 Task: Search for the email with the subject Service renewal logged in from softage.1@softage.net with the filter, email from softage.4@softage.net and a new filter,  Delete it 
Action: Mouse moved to (626, 67)
Screenshot: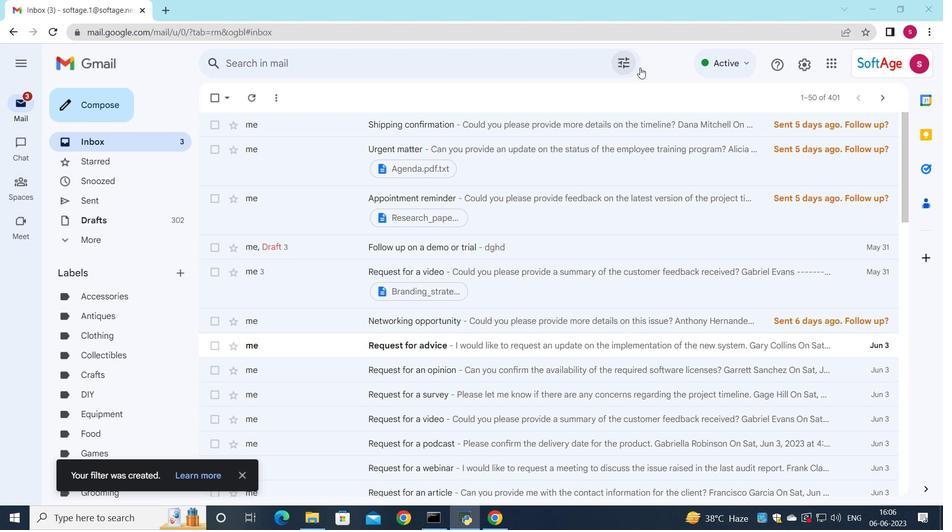 
Action: Mouse pressed left at (626, 67)
Screenshot: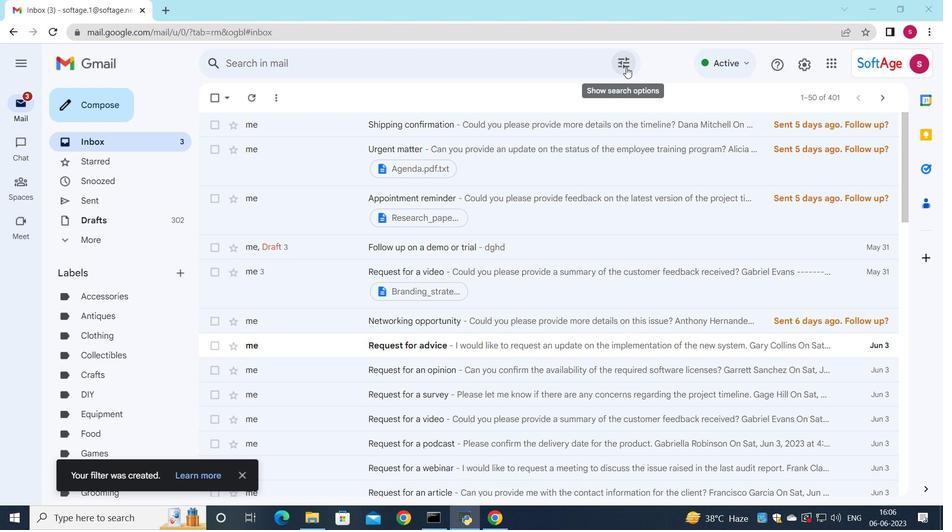 
Action: Mouse moved to (604, 124)
Screenshot: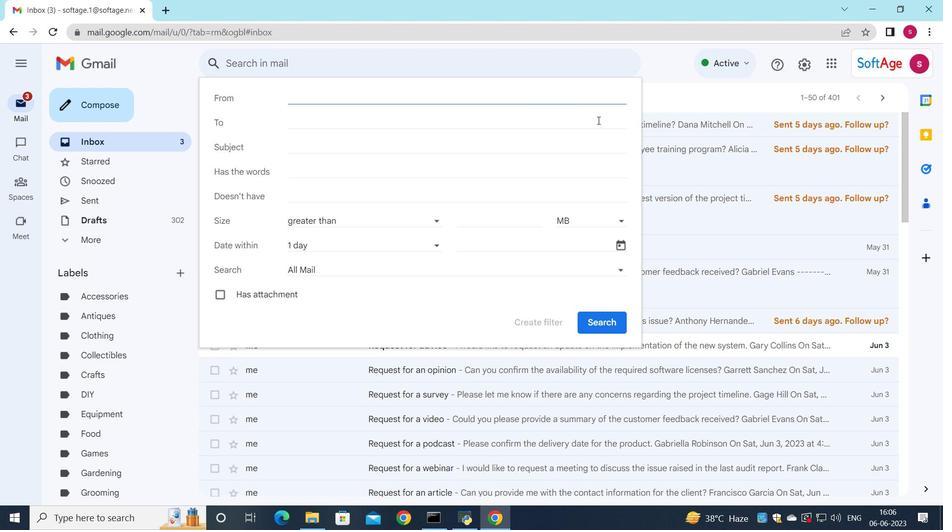 
Action: Key pressed s
Screenshot: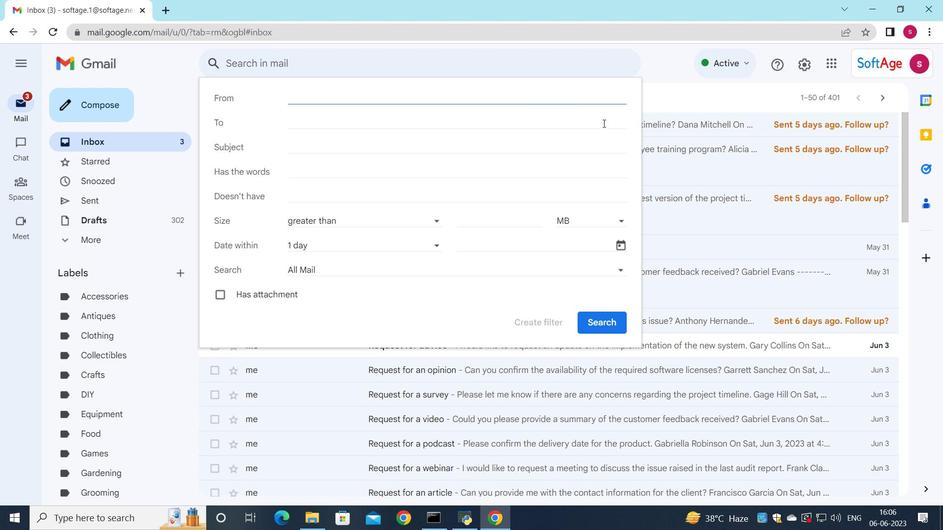 
Action: Mouse moved to (397, 122)
Screenshot: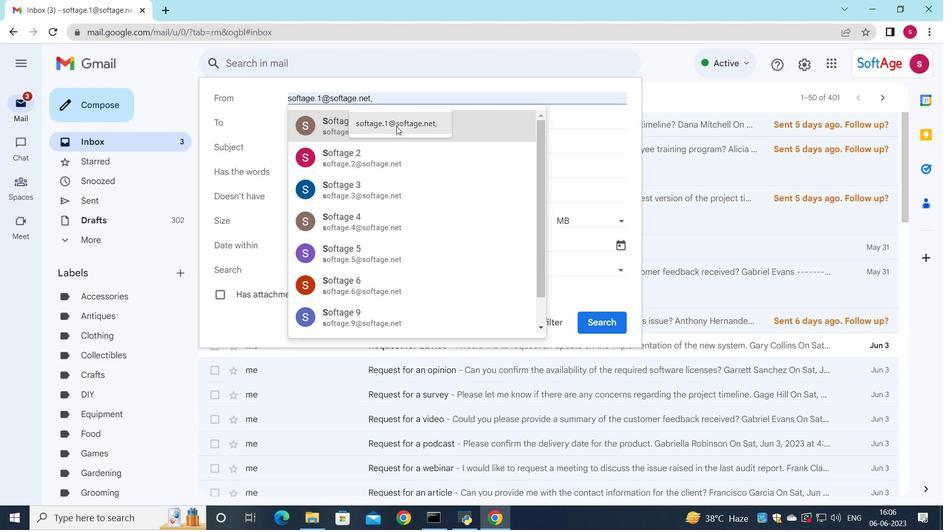 
Action: Mouse pressed left at (397, 122)
Screenshot: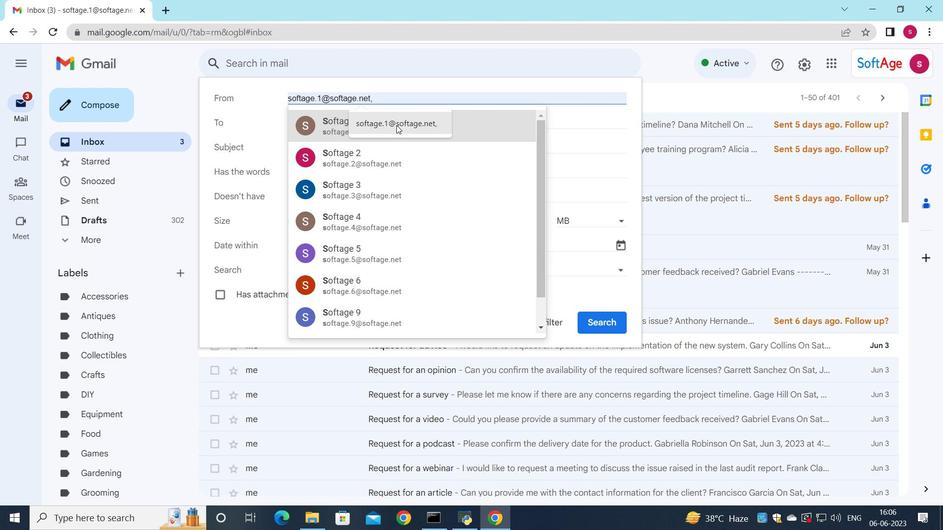 
Action: Mouse moved to (344, 126)
Screenshot: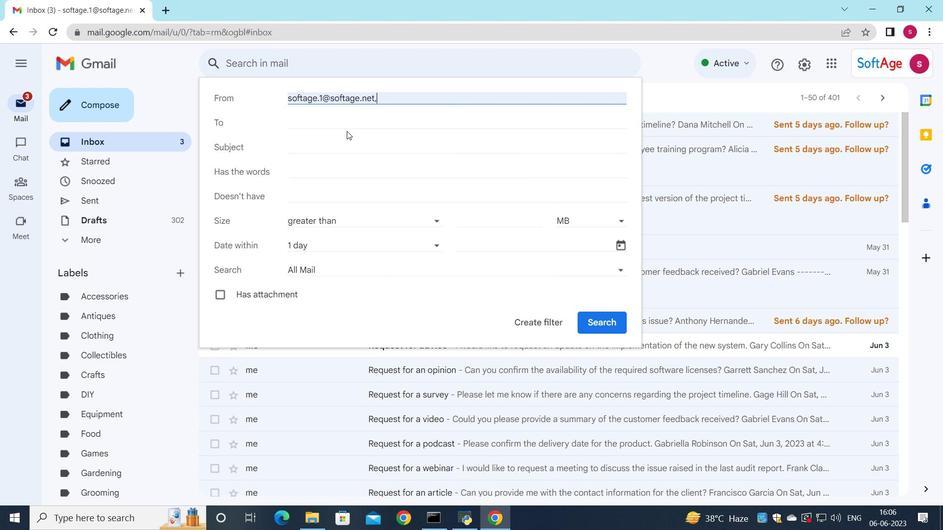 
Action: Mouse pressed left at (344, 126)
Screenshot: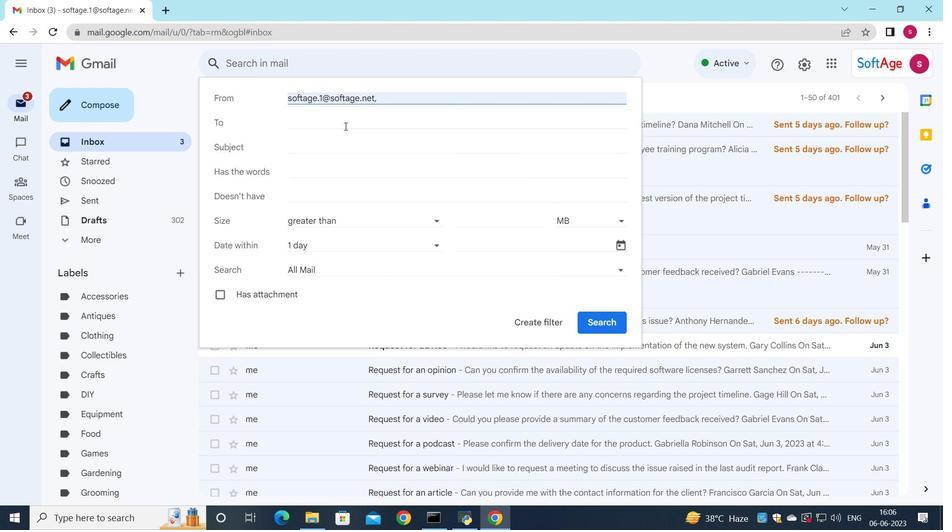 
Action: Key pressed s
Screenshot: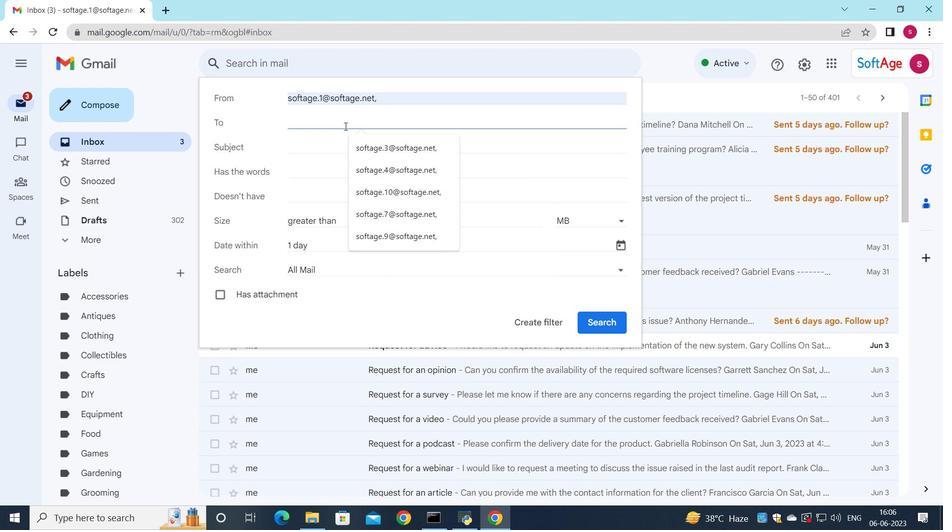 
Action: Mouse moved to (389, 192)
Screenshot: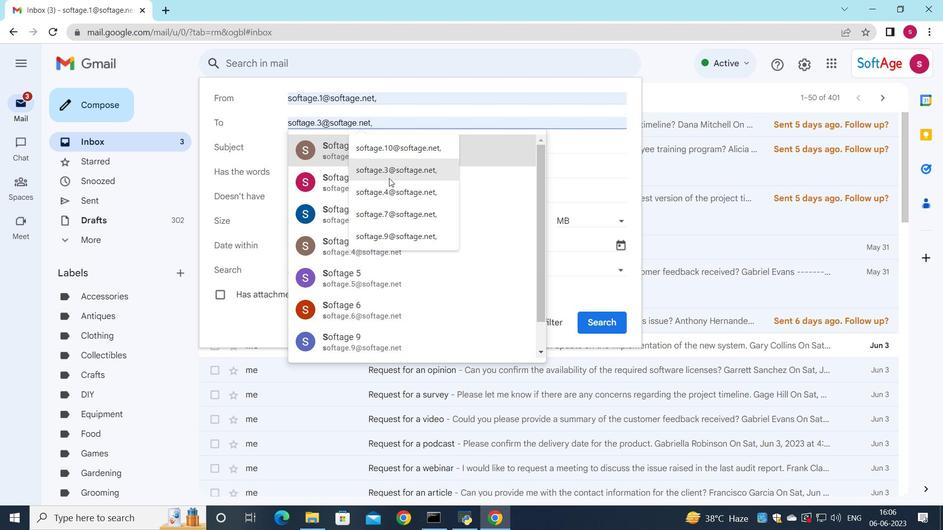 
Action: Mouse pressed left at (389, 192)
Screenshot: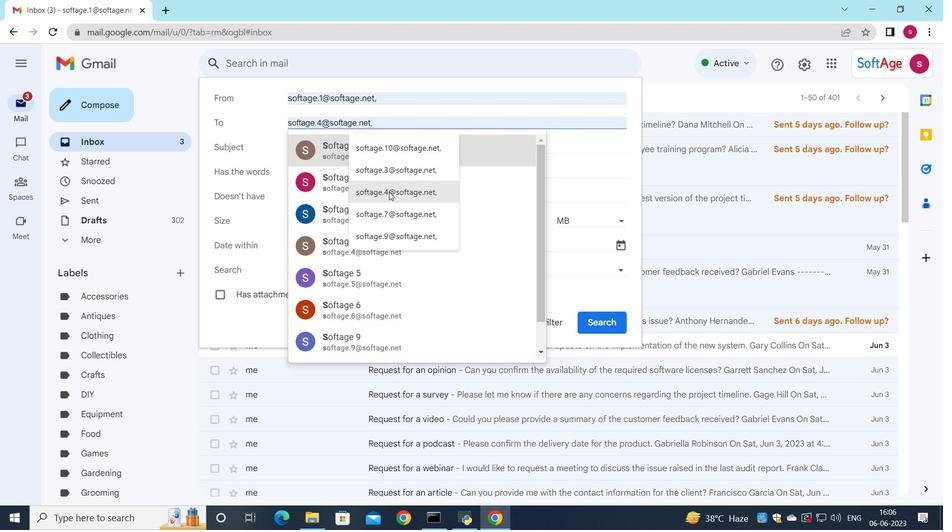
Action: Mouse moved to (321, 156)
Screenshot: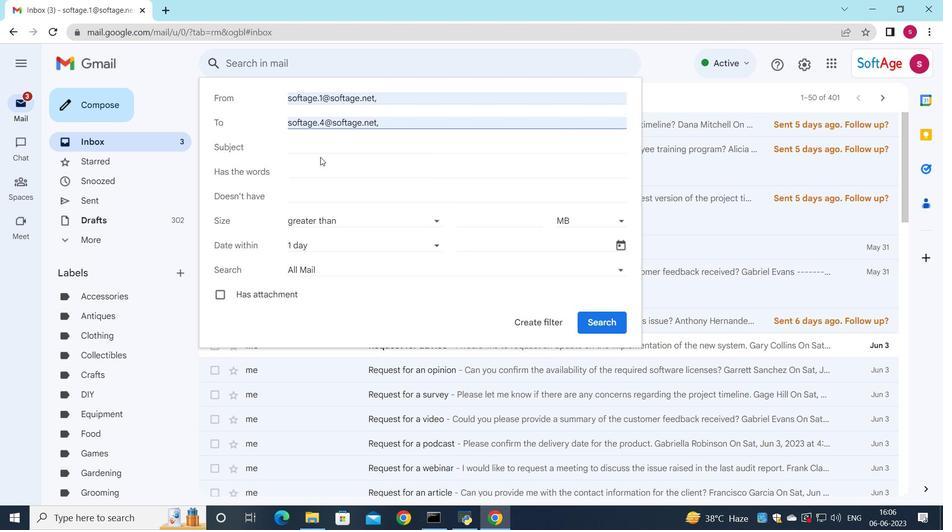 
Action: Mouse pressed left at (321, 156)
Screenshot: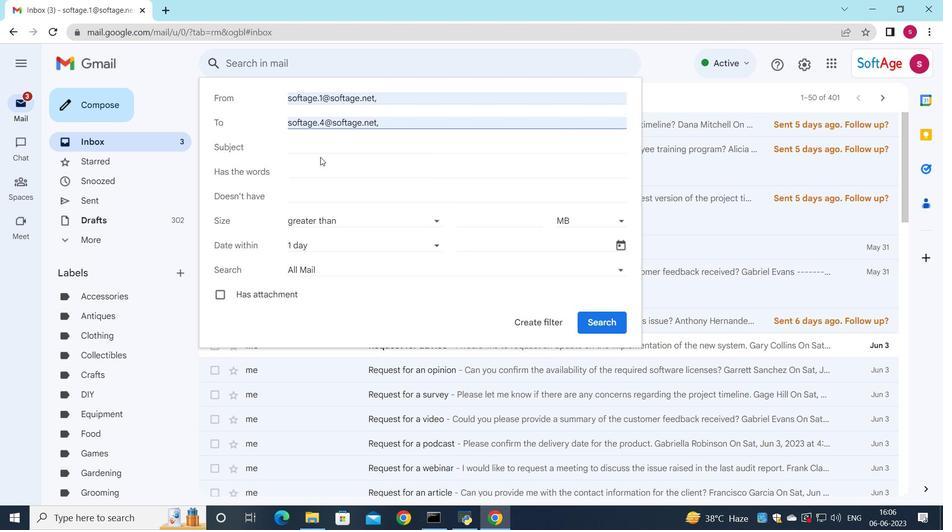 
Action: Mouse moved to (329, 145)
Screenshot: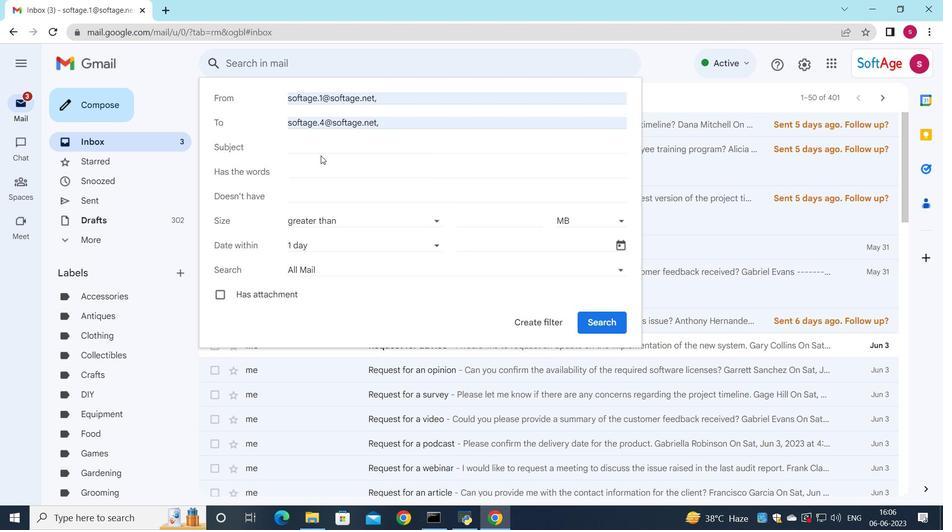 
Action: Mouse pressed left at (329, 145)
Screenshot: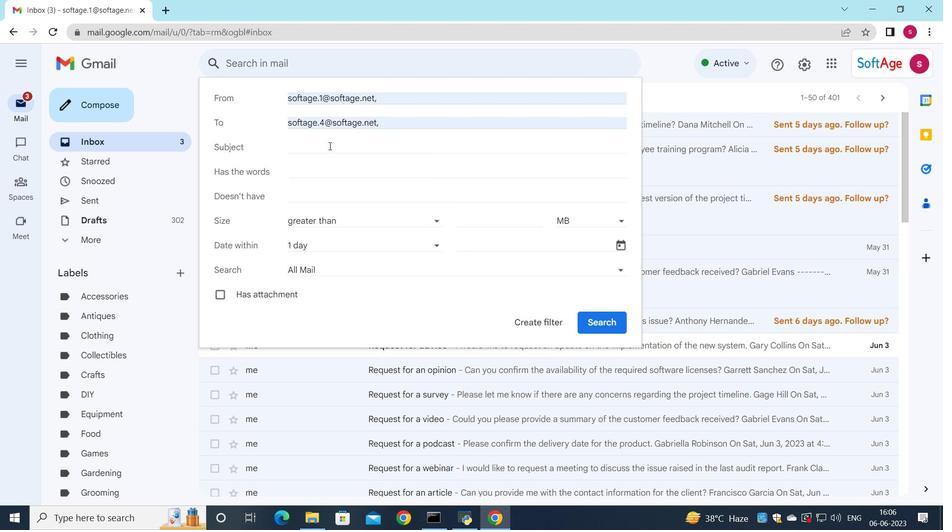 
Action: Key pressed <Key.shift>Service<Key.space>renewal
Screenshot: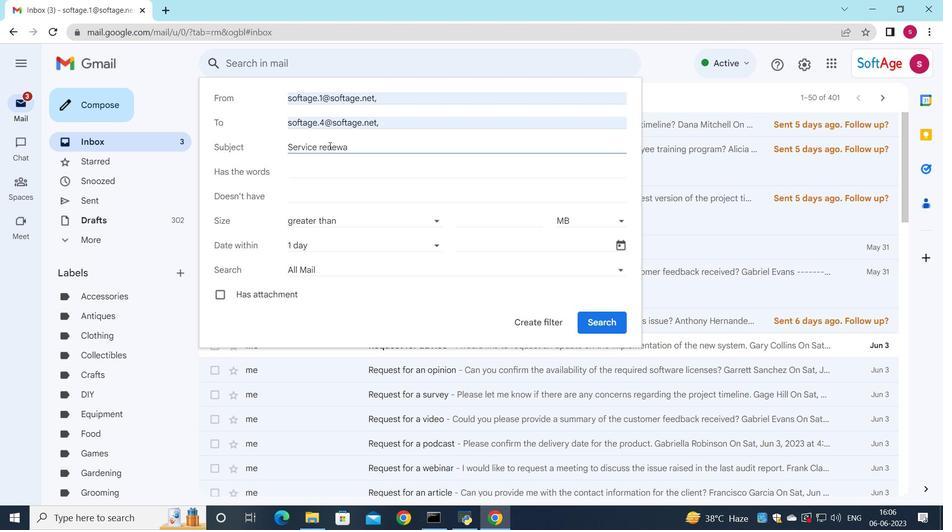 
Action: Mouse moved to (324, 242)
Screenshot: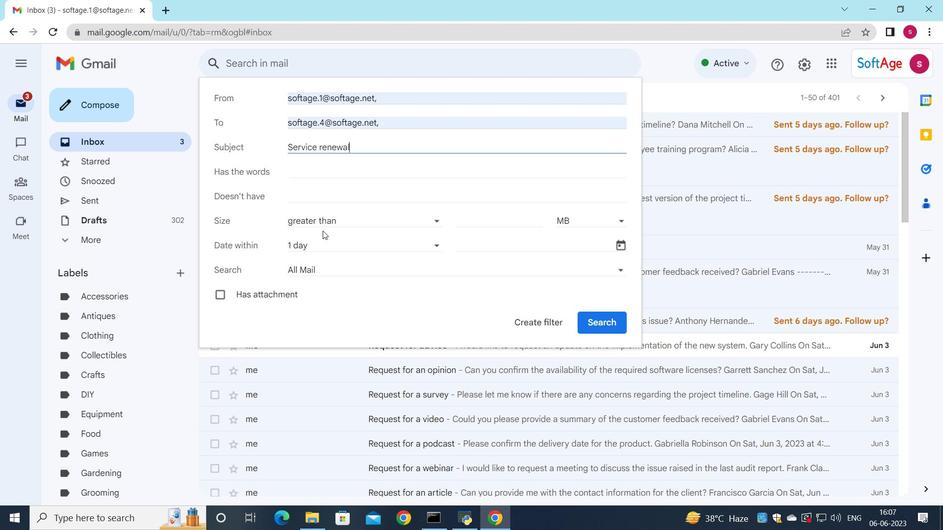 
Action: Mouse pressed left at (324, 242)
Screenshot: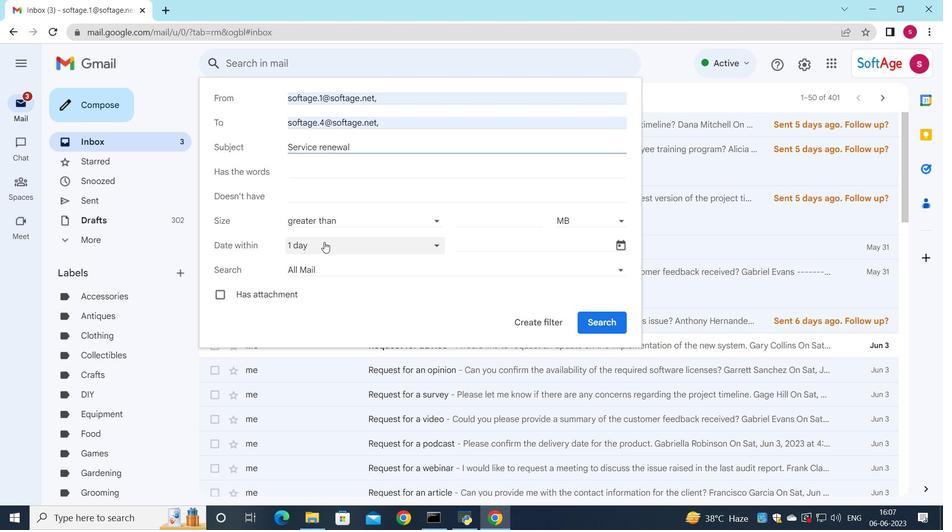 
Action: Mouse moved to (326, 389)
Screenshot: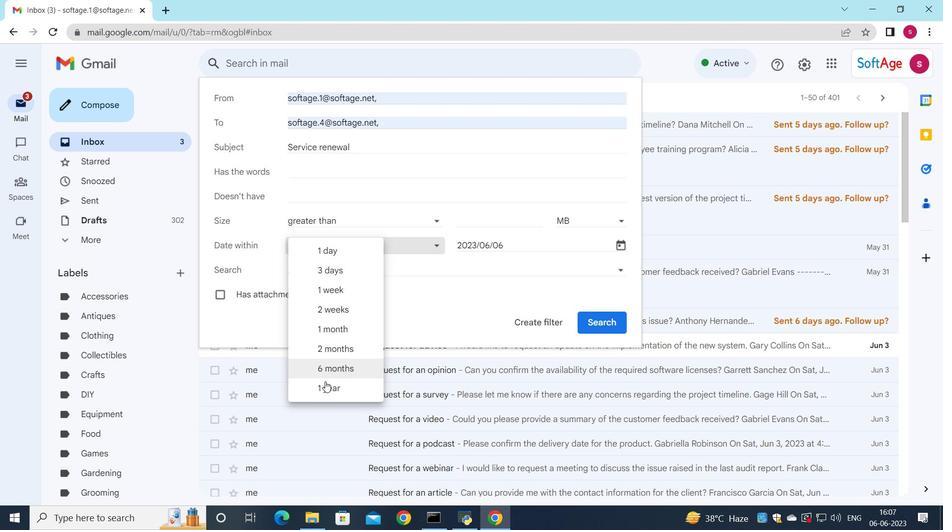 
Action: Mouse pressed left at (326, 389)
Screenshot: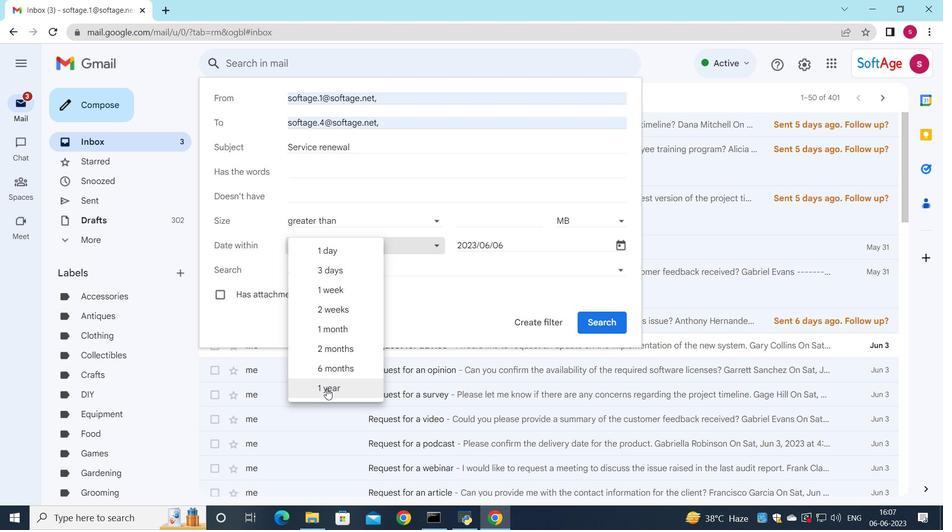 
Action: Mouse moved to (535, 329)
Screenshot: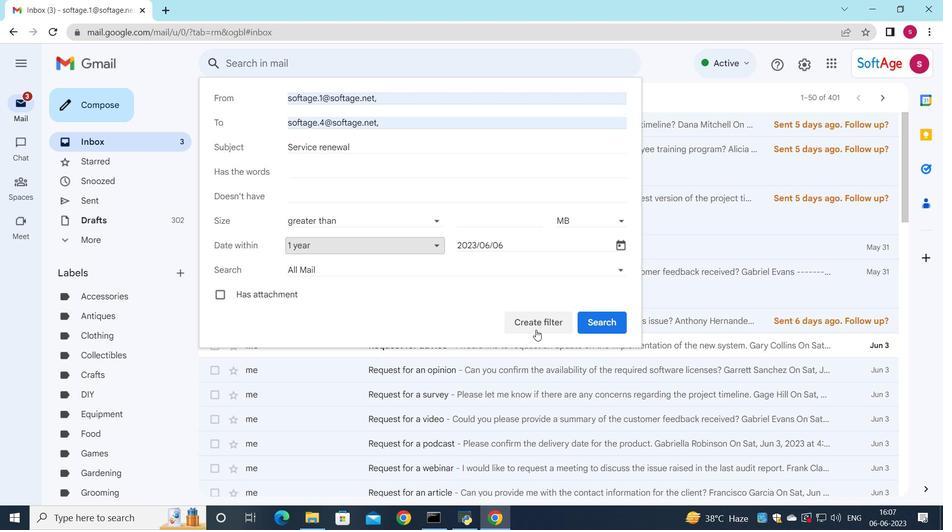 
Action: Mouse pressed left at (535, 329)
Screenshot: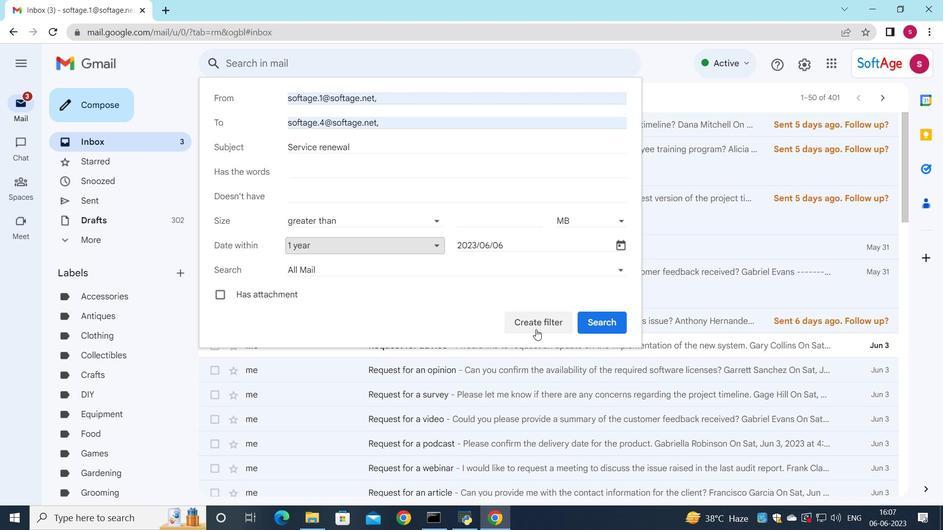 
Action: Mouse moved to (225, 213)
Screenshot: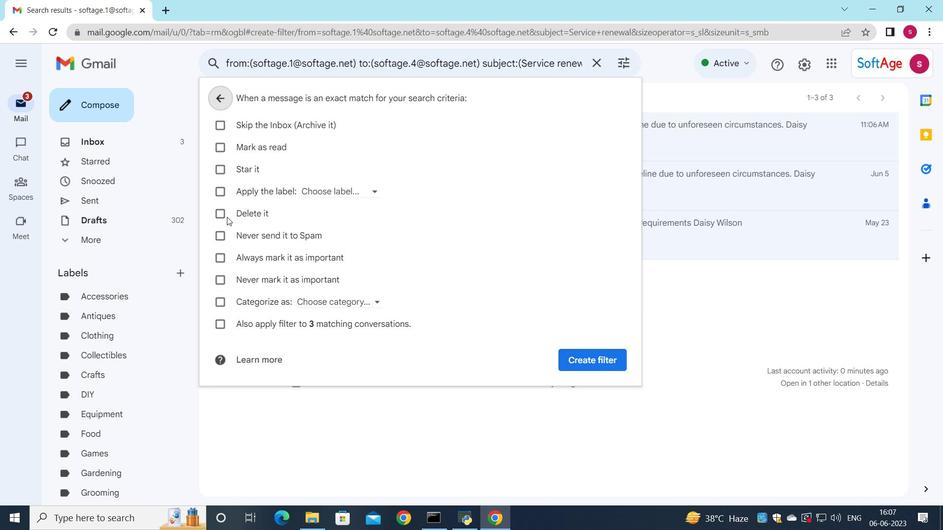 
Action: Mouse pressed left at (225, 213)
Screenshot: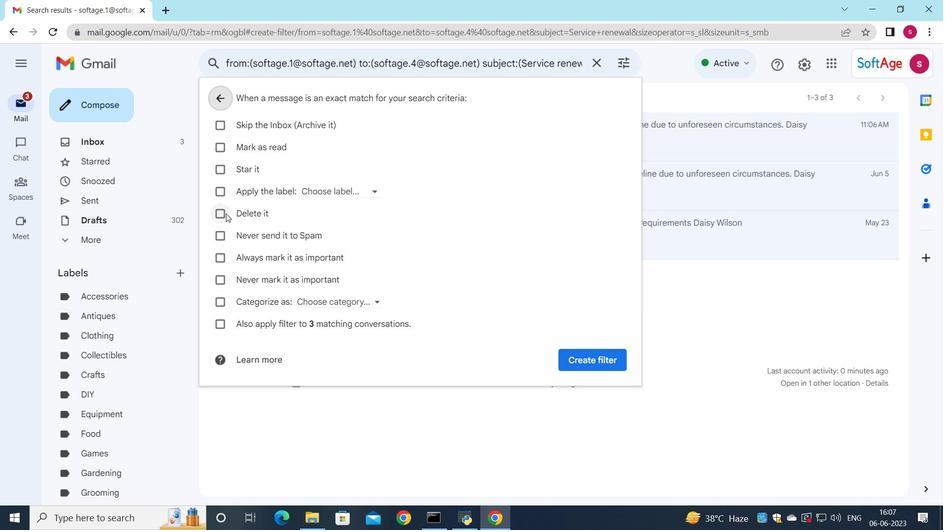 
Action: Mouse moved to (599, 365)
Screenshot: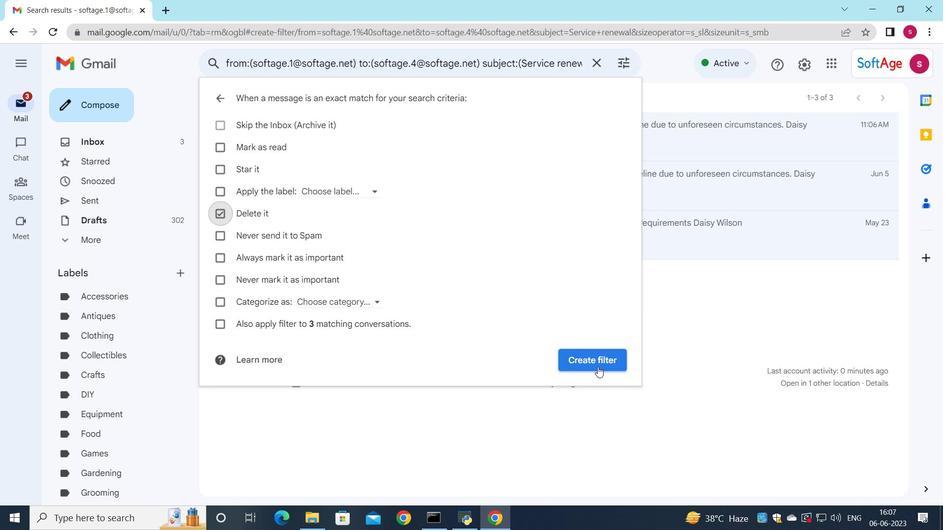 
Action: Mouse pressed left at (599, 365)
Screenshot: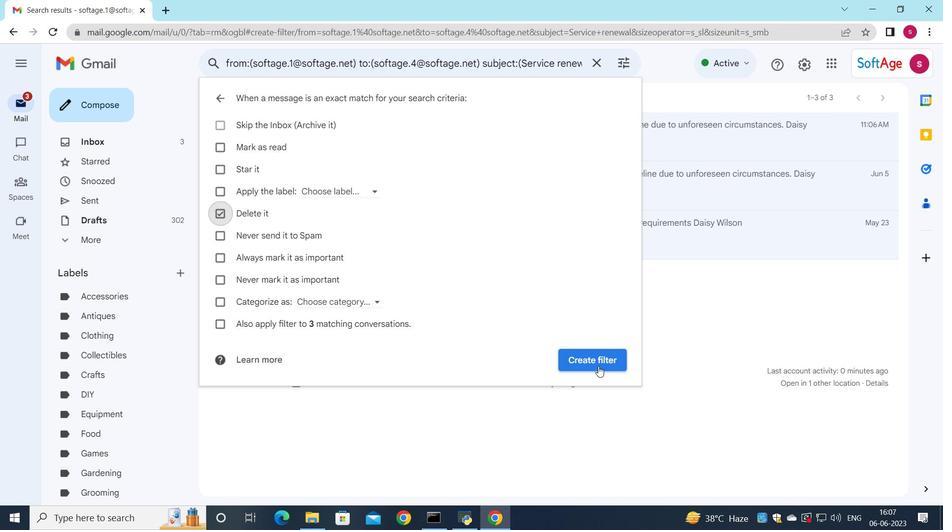 
Action: Mouse moved to (597, 366)
Screenshot: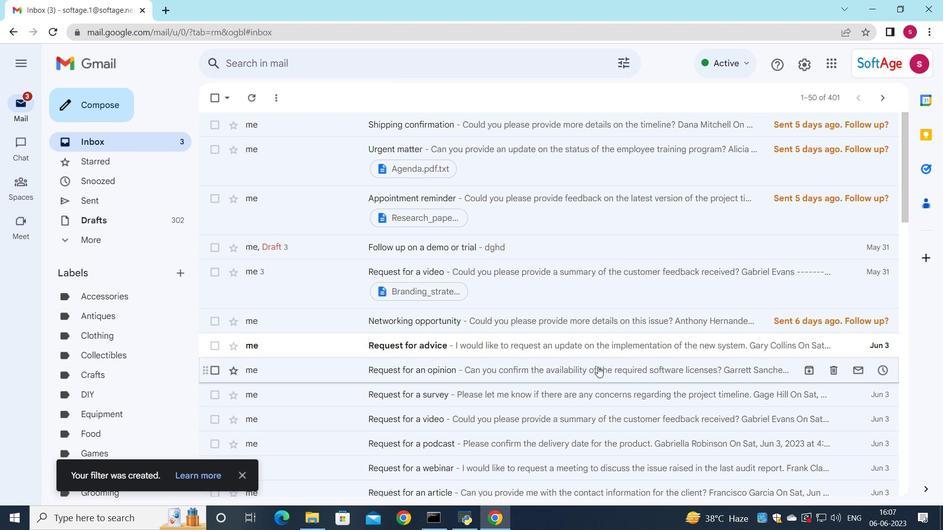 
